 Task: Add Newman's Organic Black Tea to the cart.
Action: Mouse moved to (24, 88)
Screenshot: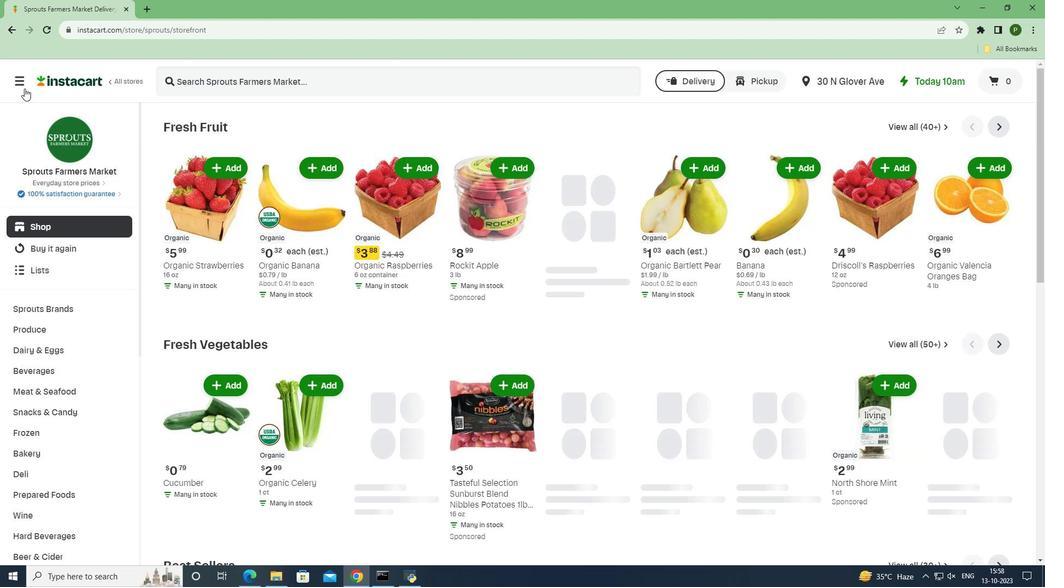
Action: Mouse pressed left at (24, 88)
Screenshot: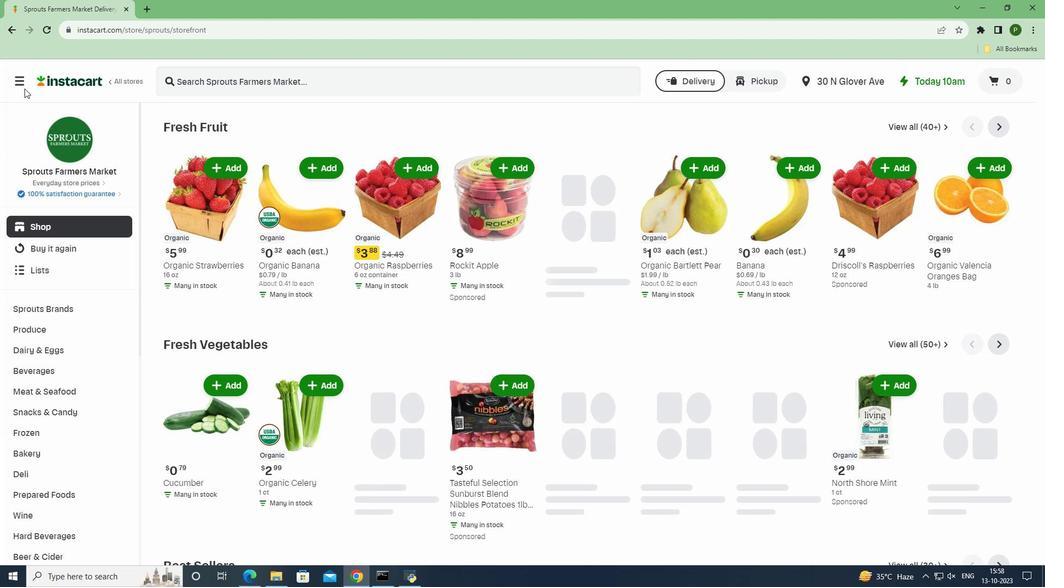 
Action: Mouse moved to (20, 287)
Screenshot: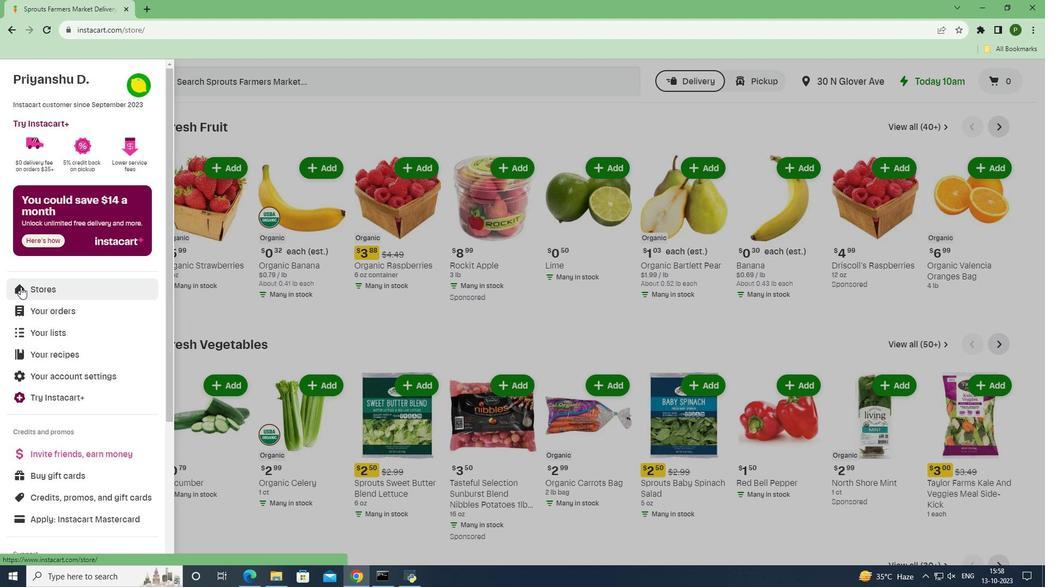 
Action: Mouse pressed left at (20, 287)
Screenshot: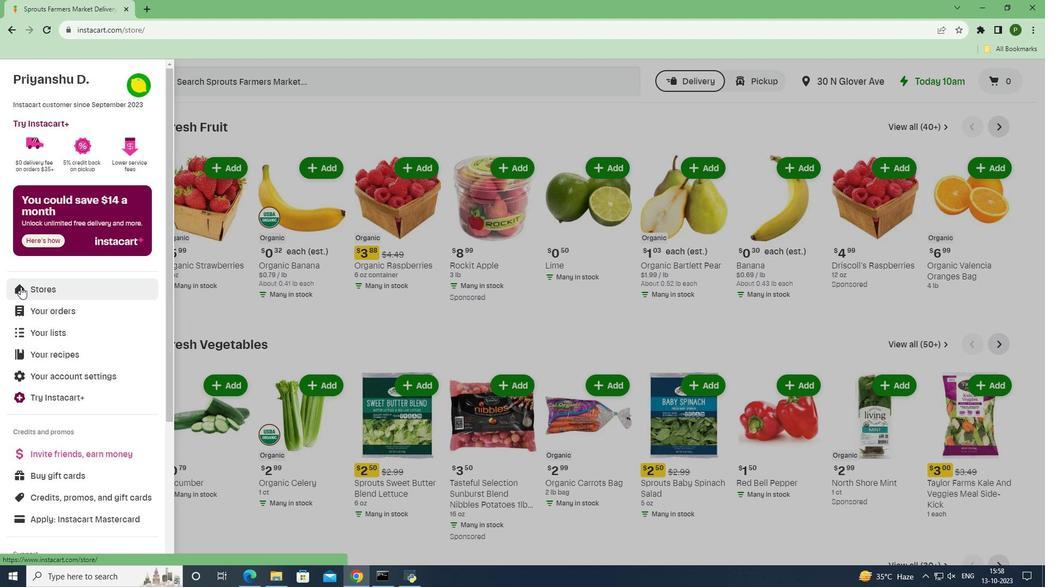 
Action: Mouse moved to (253, 101)
Screenshot: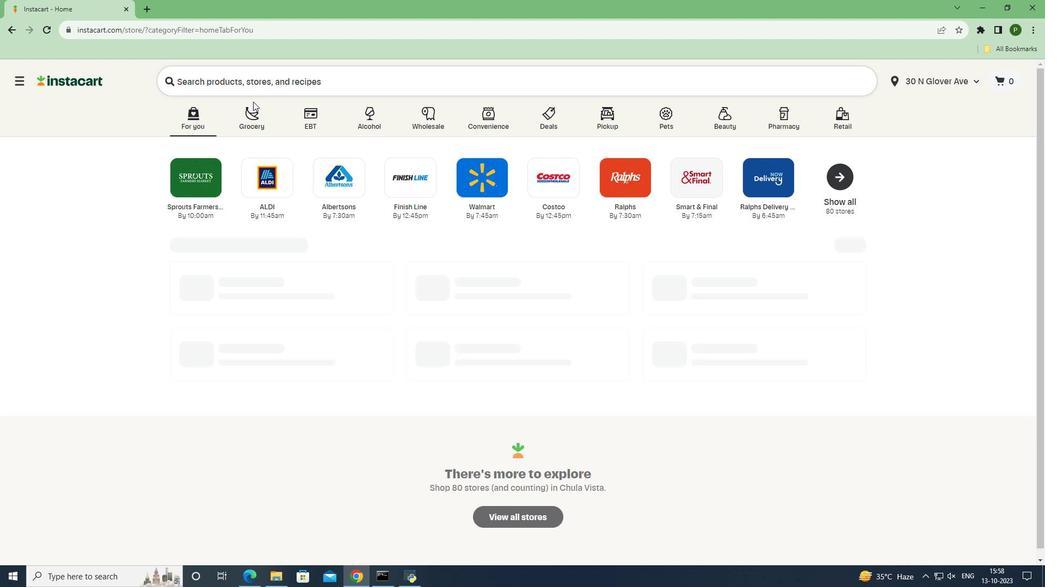 
Action: Mouse pressed left at (253, 101)
Screenshot: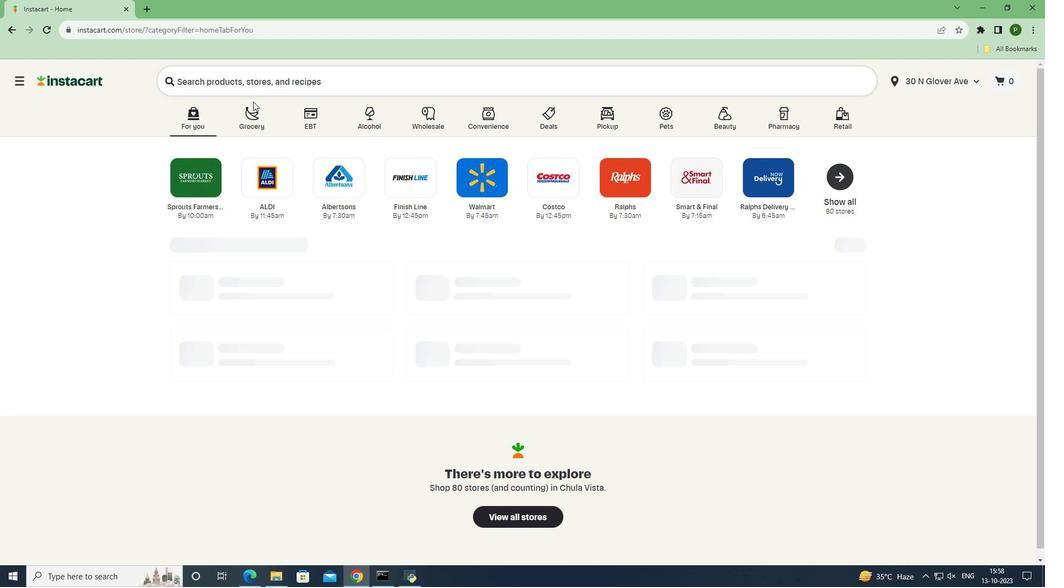 
Action: Mouse moved to (250, 112)
Screenshot: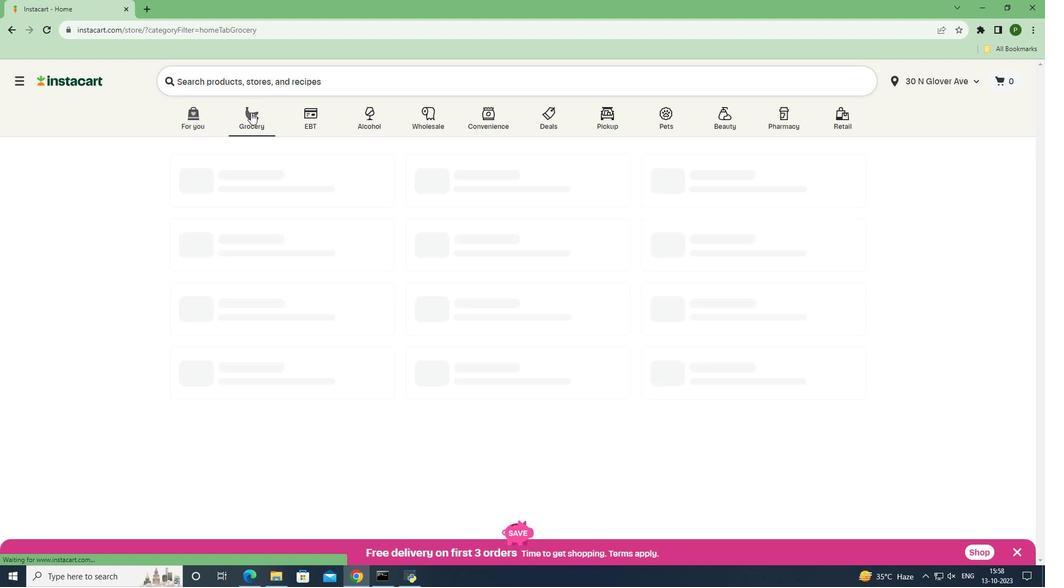 
Action: Mouse pressed left at (250, 112)
Screenshot: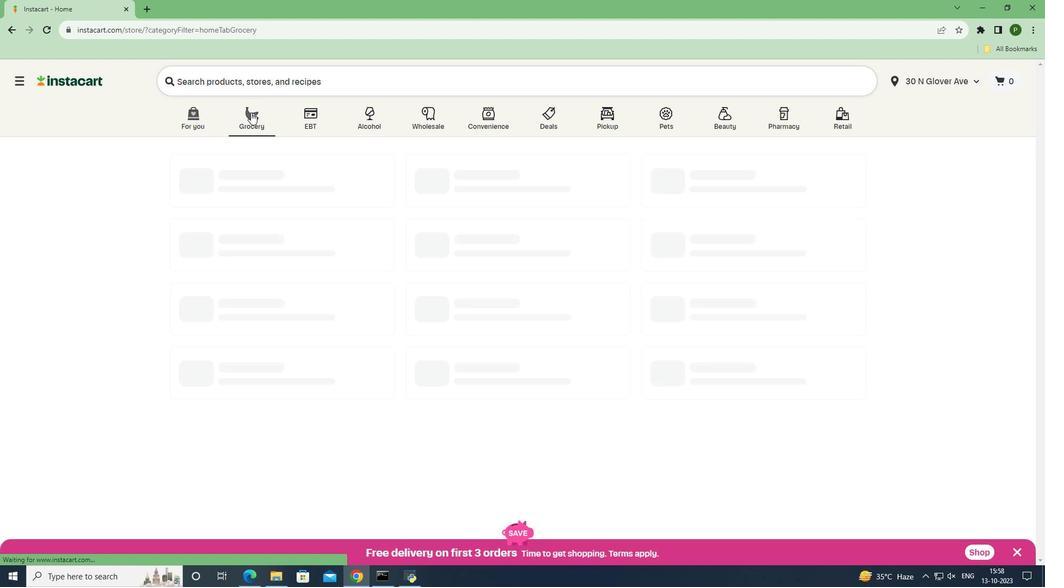 
Action: Mouse moved to (669, 251)
Screenshot: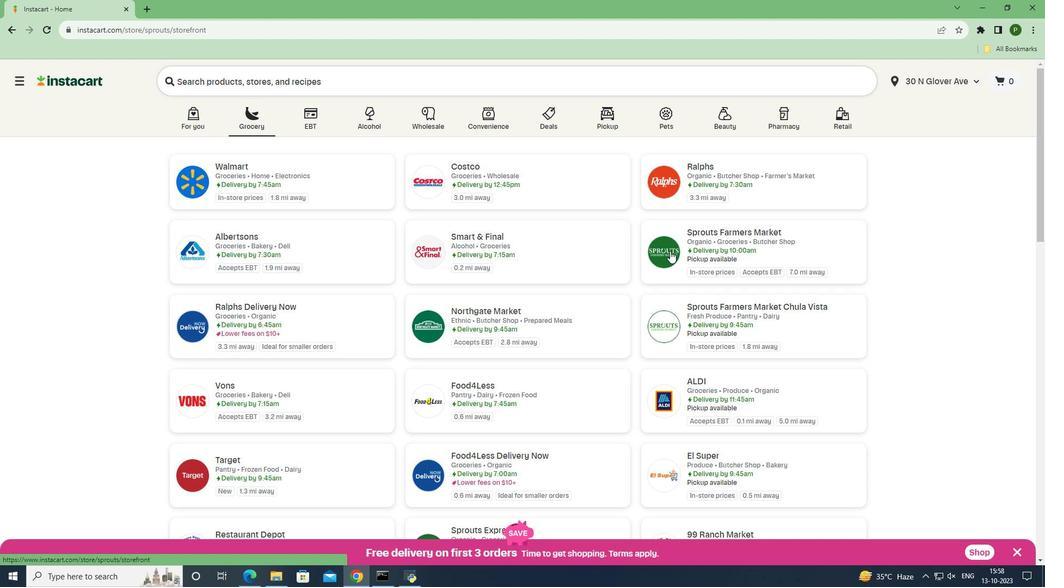 
Action: Mouse pressed left at (669, 251)
Screenshot: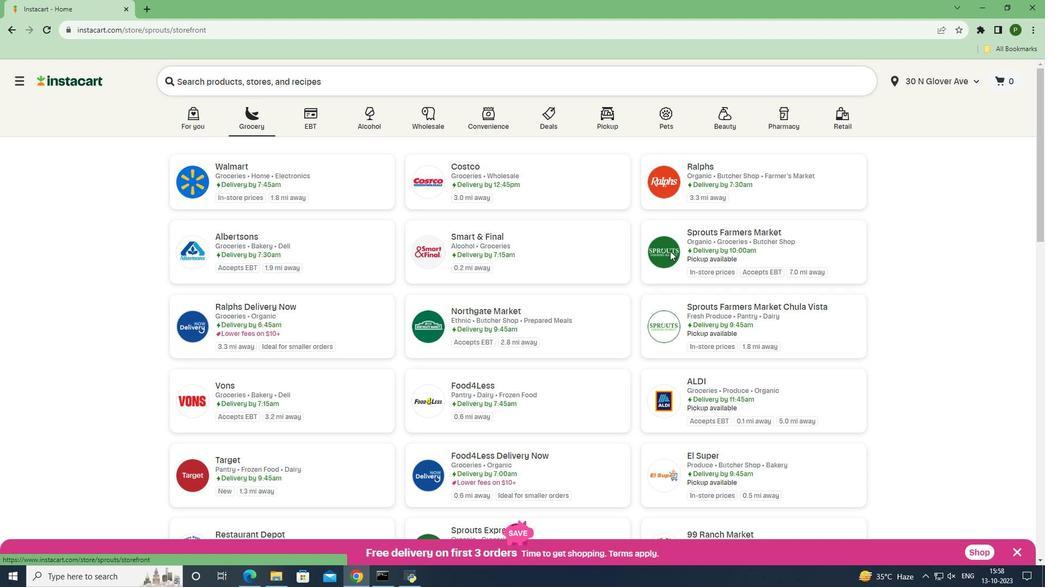 
Action: Mouse moved to (63, 371)
Screenshot: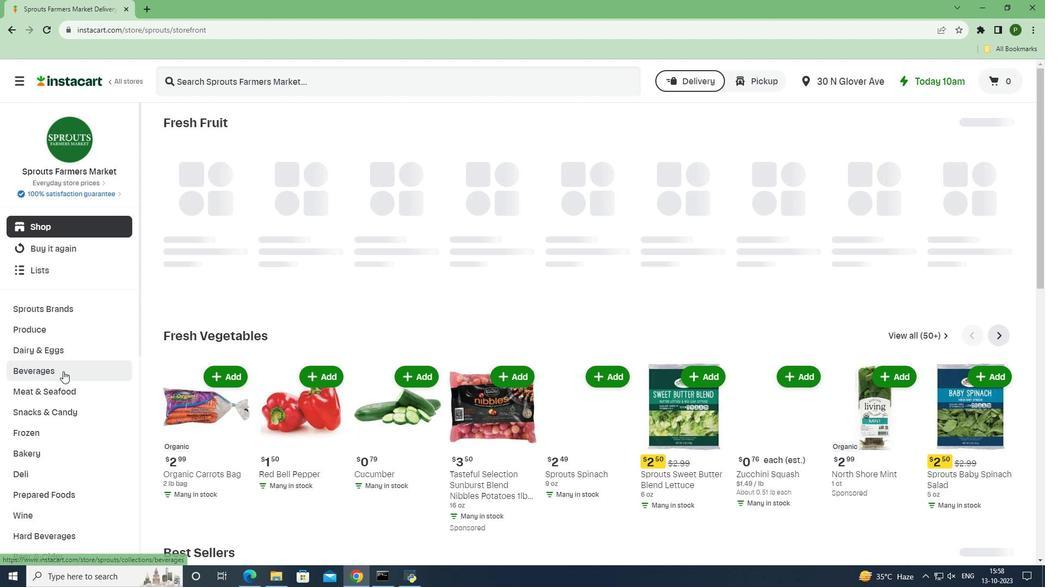 
Action: Mouse pressed left at (63, 371)
Screenshot: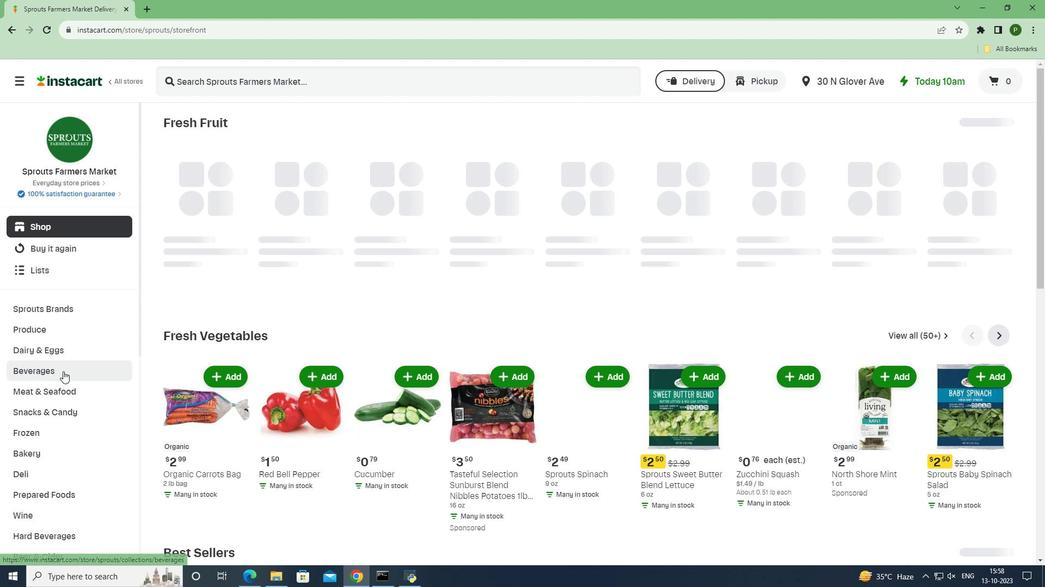 
Action: Mouse moved to (944, 162)
Screenshot: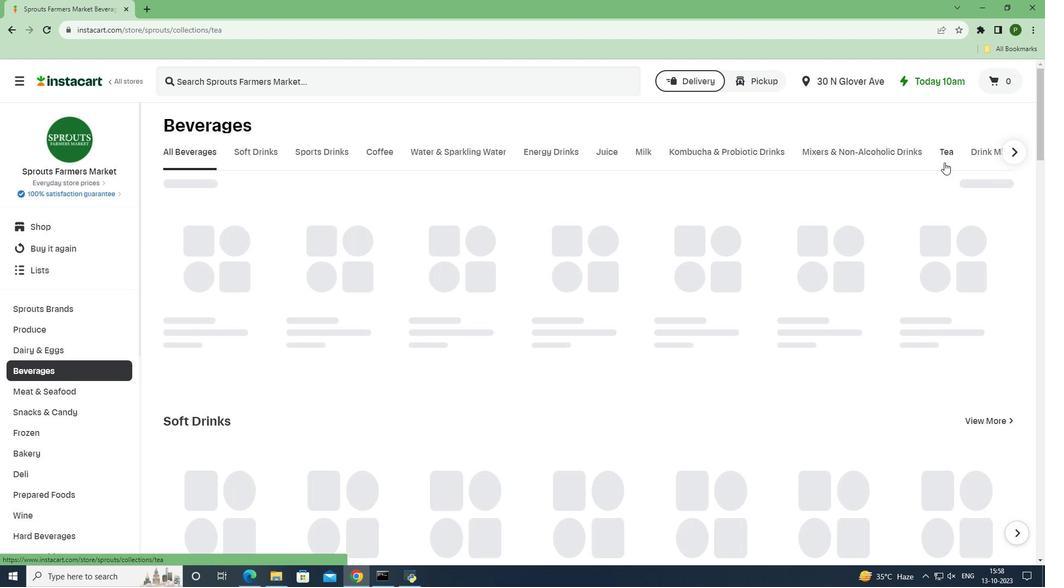 
Action: Mouse pressed left at (944, 162)
Screenshot: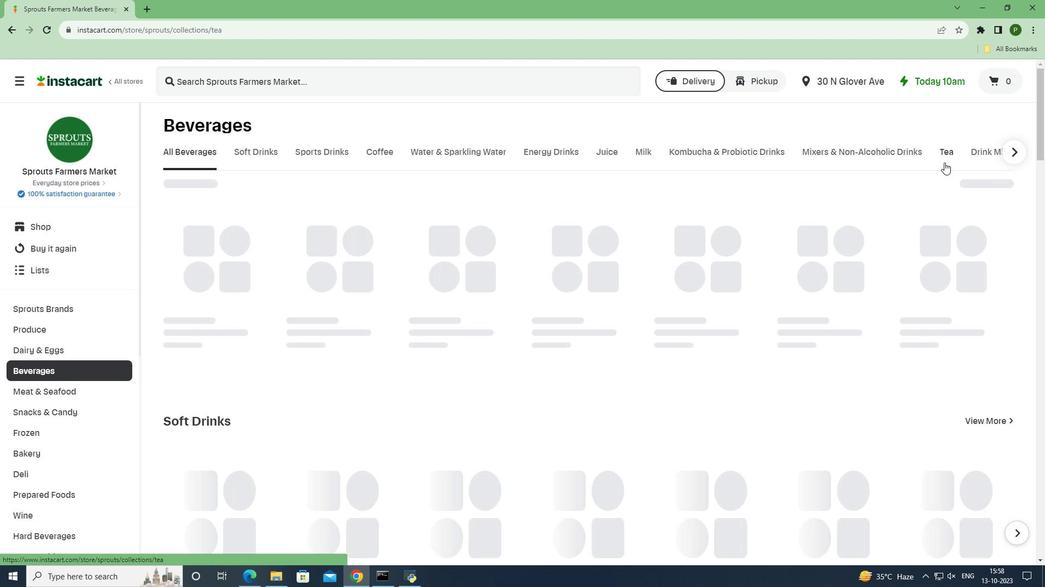 
Action: Mouse moved to (370, 88)
Screenshot: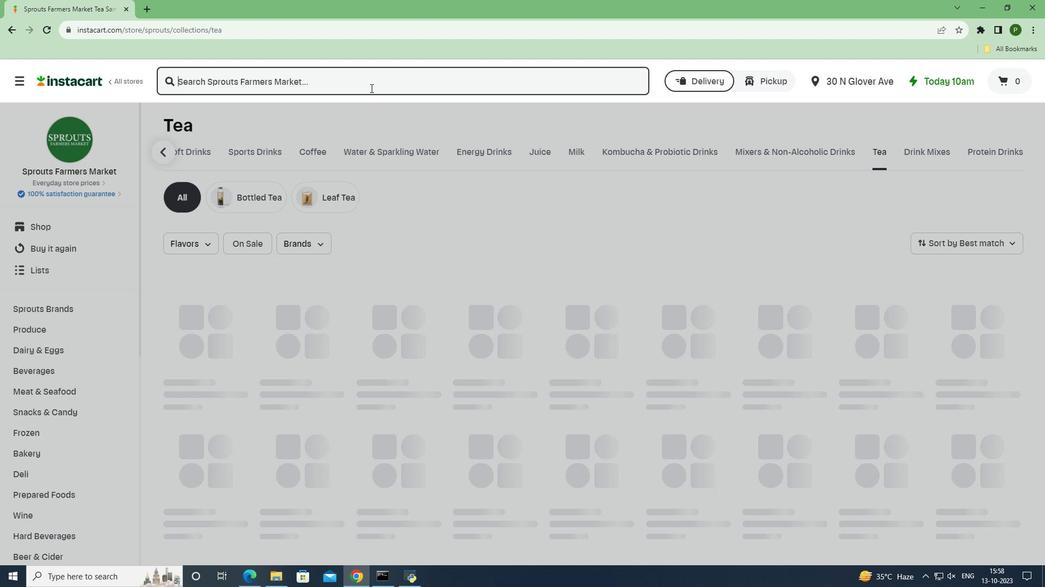 
Action: Mouse pressed left at (370, 88)
Screenshot: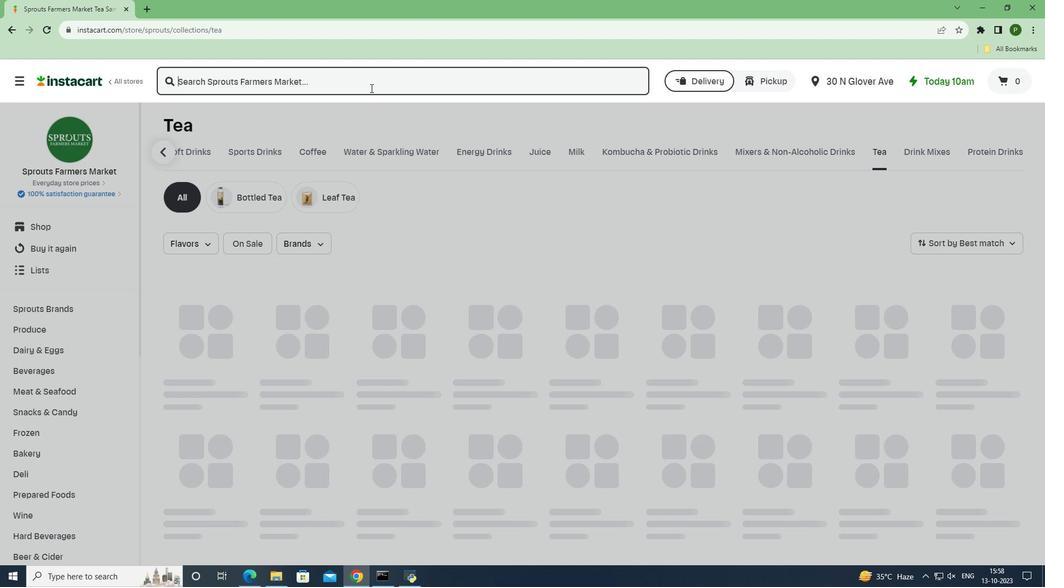
Action: Key pressed <Key.caps_lock>N<Key.caps_lock>ewman's<Key.space><Key.caps_lock>O<Key.caps_lock>rganic<Key.space><Key.caps_lock>B<Key.caps_lock>lack<Key.space><Key.caps_lock>T<Key.caps_lock>ea<Key.space><Key.enter>
Screenshot: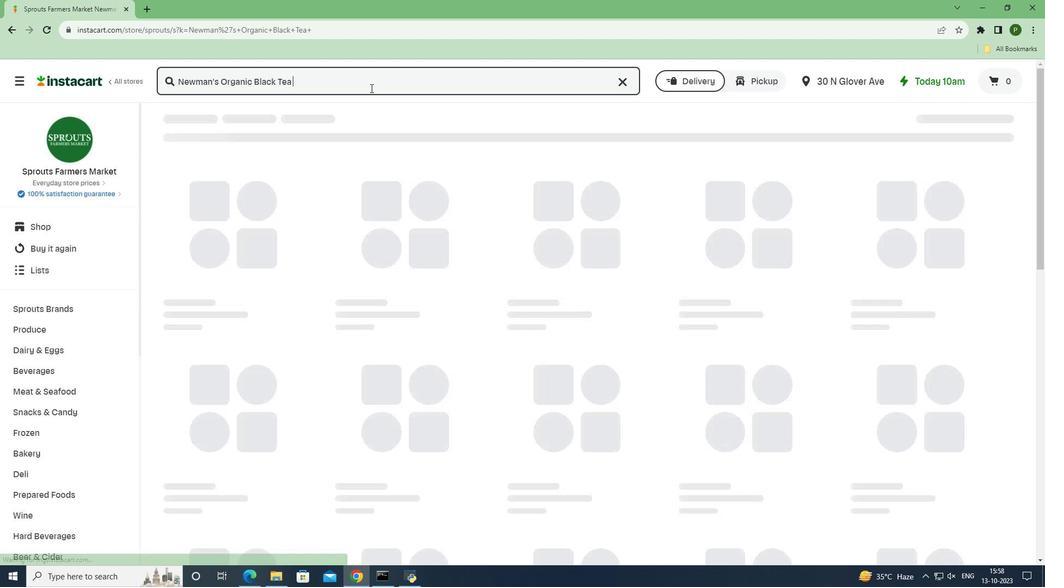 
Action: Mouse moved to (651, 194)
Screenshot: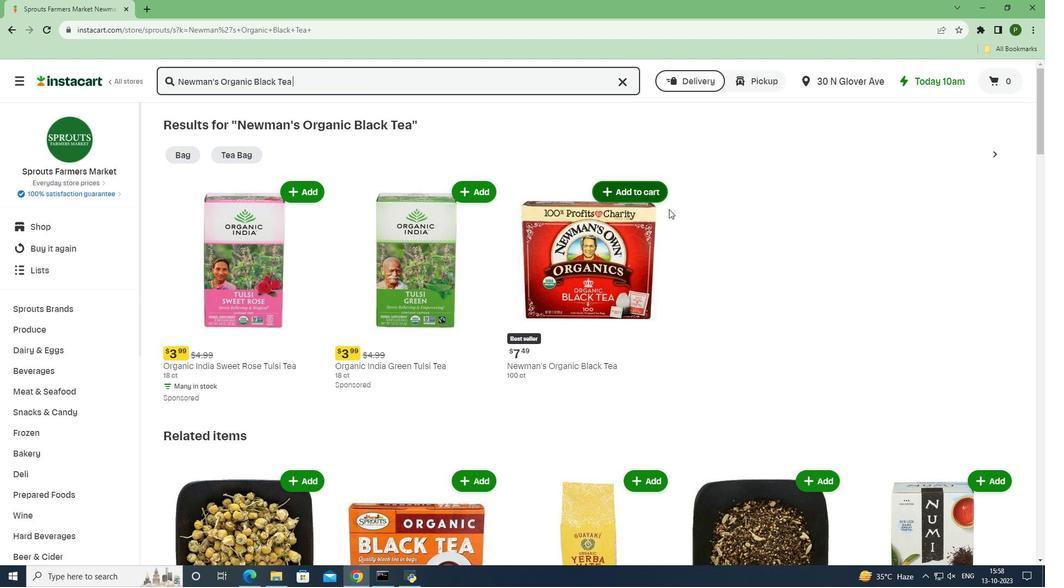 
Action: Mouse pressed left at (651, 194)
Screenshot: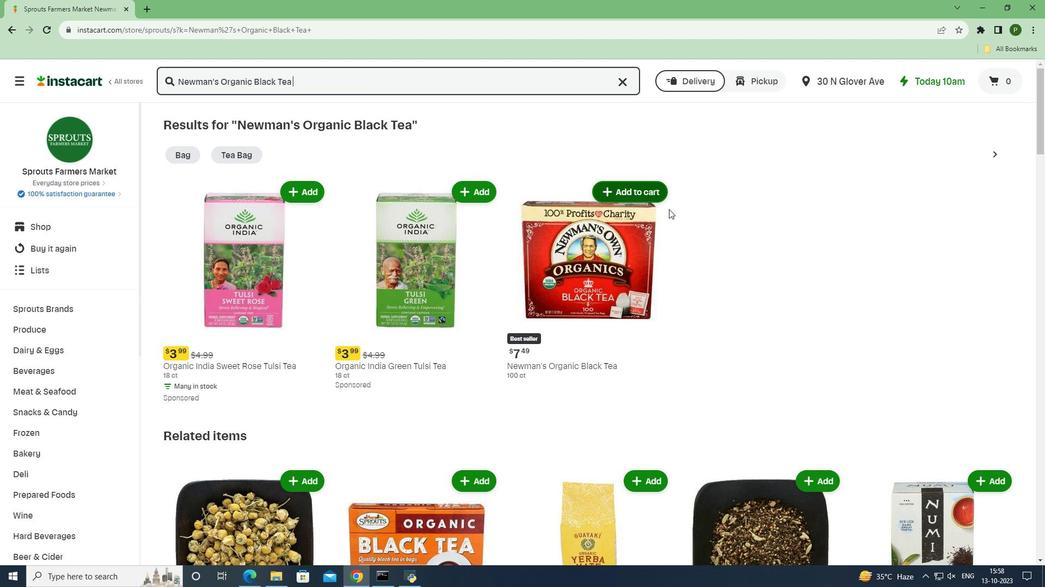 
Action: Mouse moved to (694, 255)
Screenshot: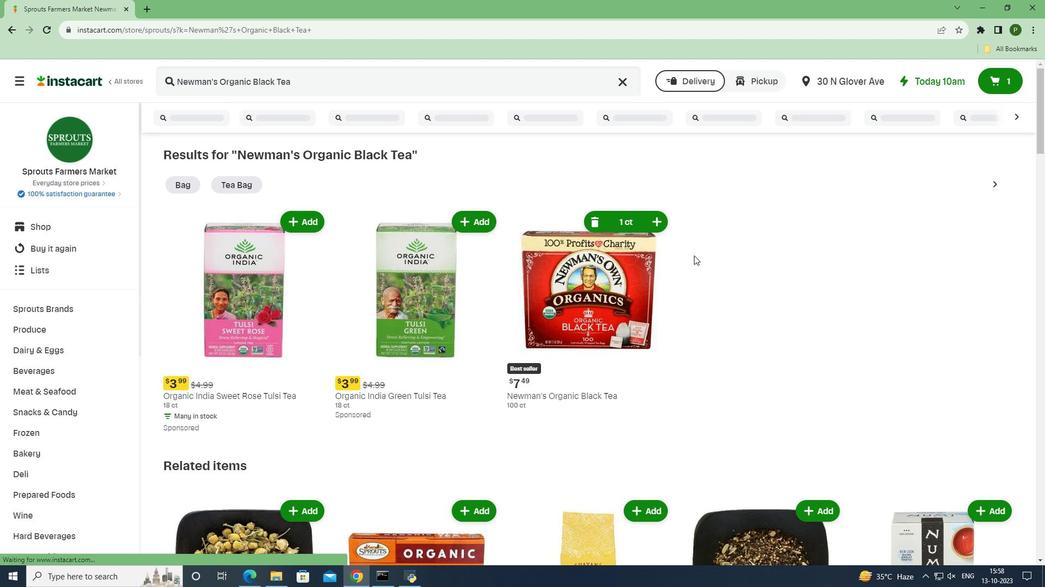 
